 Task: Use the formula "COUPDAYS" in spreadsheet "Project portfolio".
Action: Mouse moved to (117, 112)
Screenshot: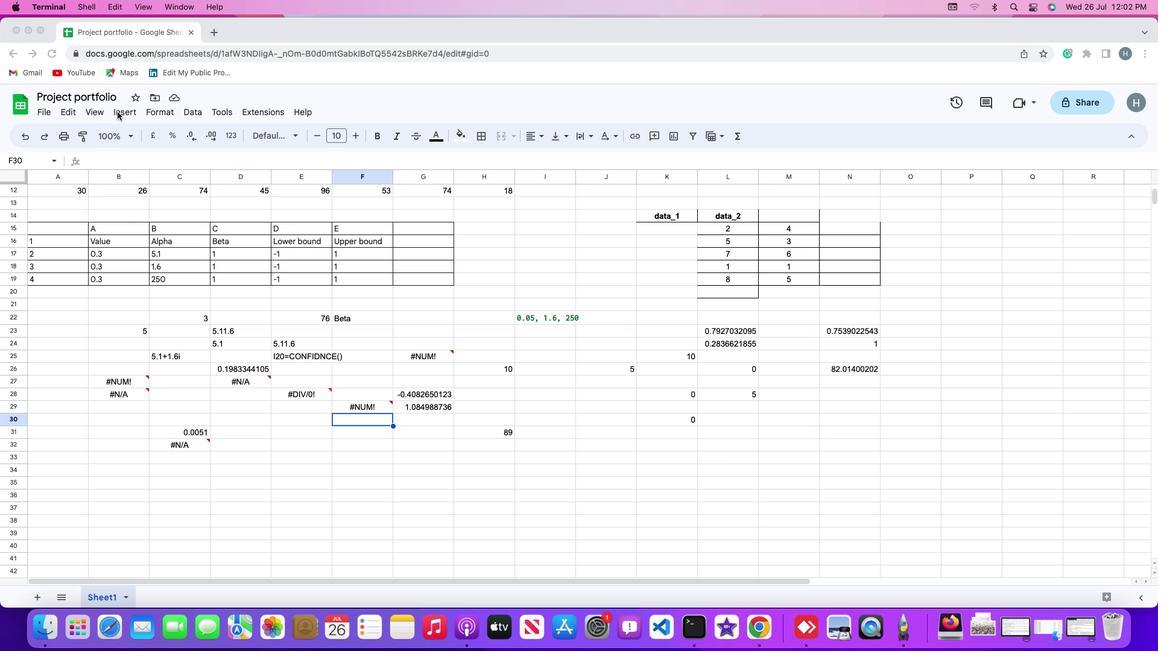 
Action: Mouse pressed left at (117, 112)
Screenshot: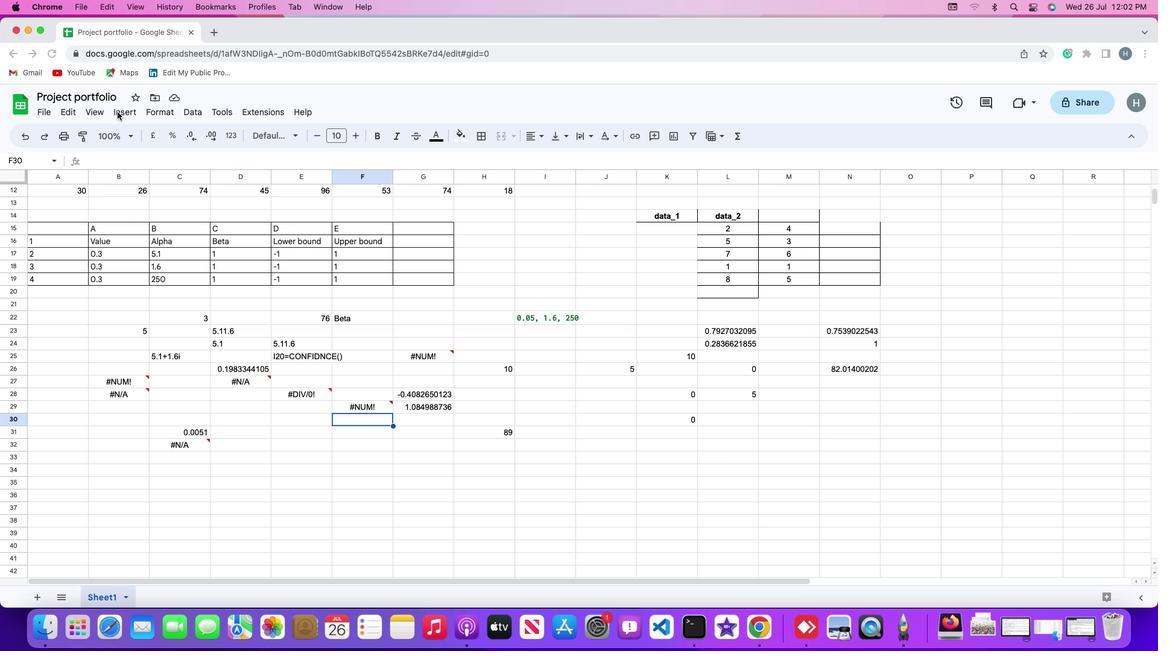 
Action: Mouse pressed left at (117, 112)
Screenshot: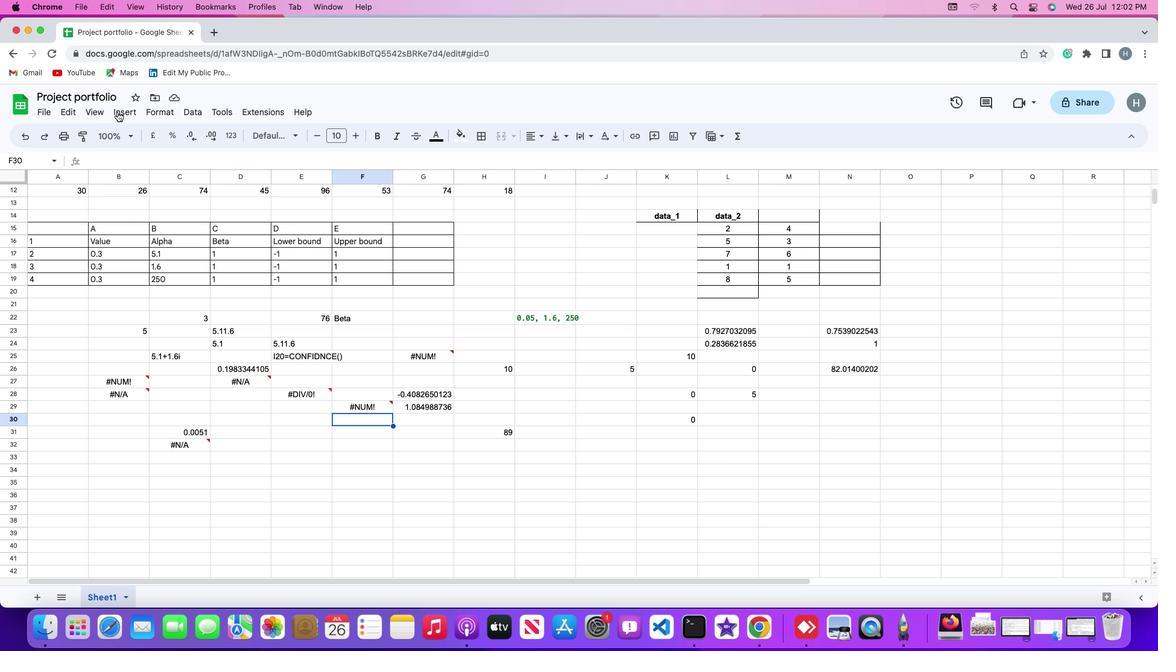 
Action: Mouse moved to (133, 296)
Screenshot: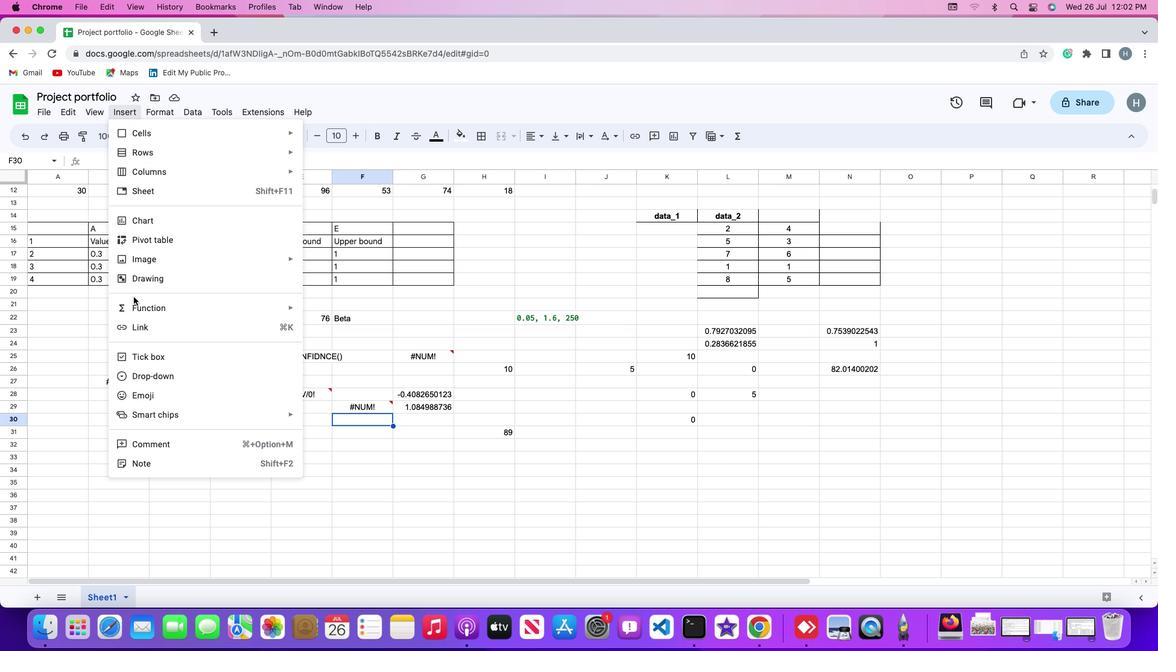 
Action: Mouse pressed left at (133, 296)
Screenshot: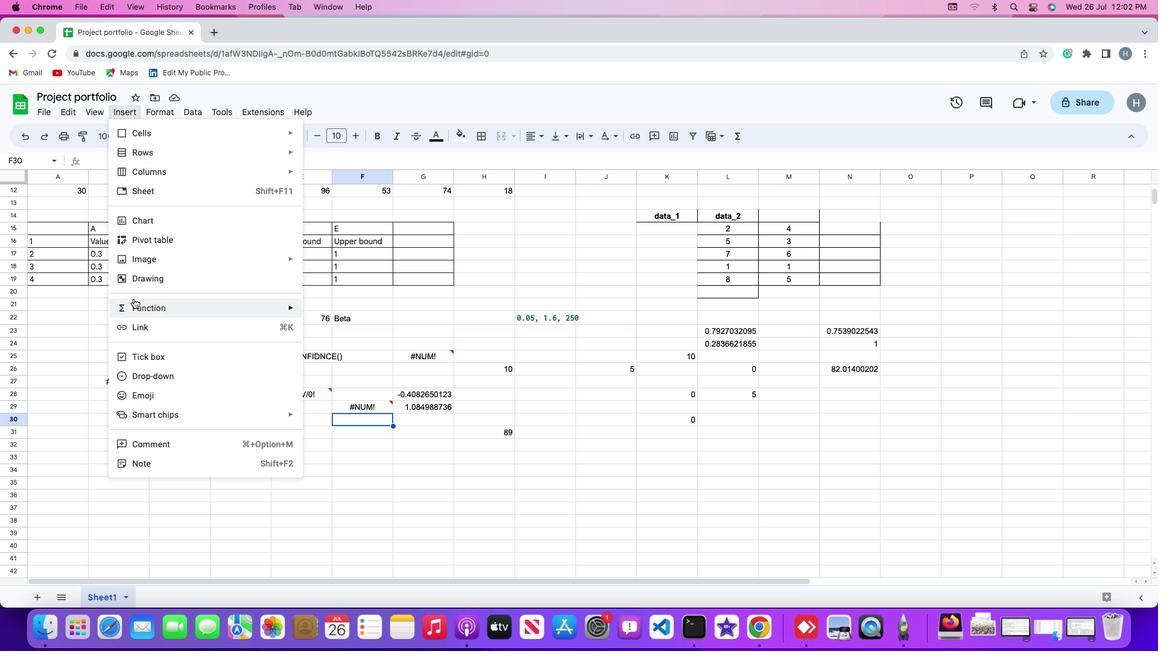 
Action: Mouse moved to (369, 246)
Screenshot: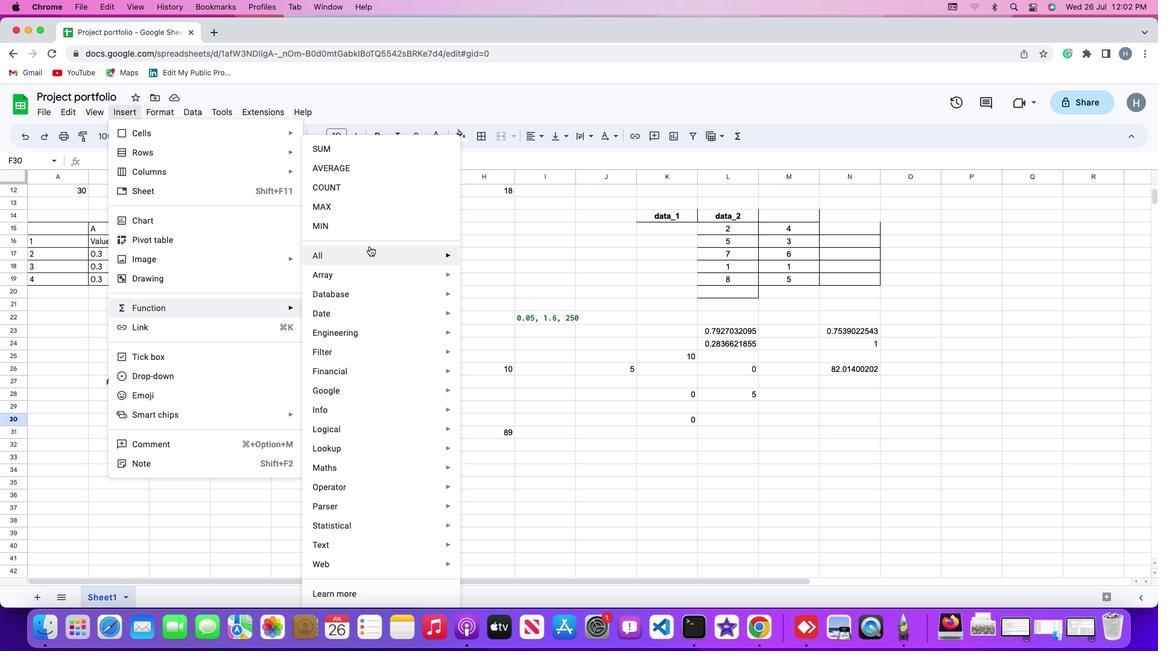 
Action: Mouse pressed left at (369, 246)
Screenshot: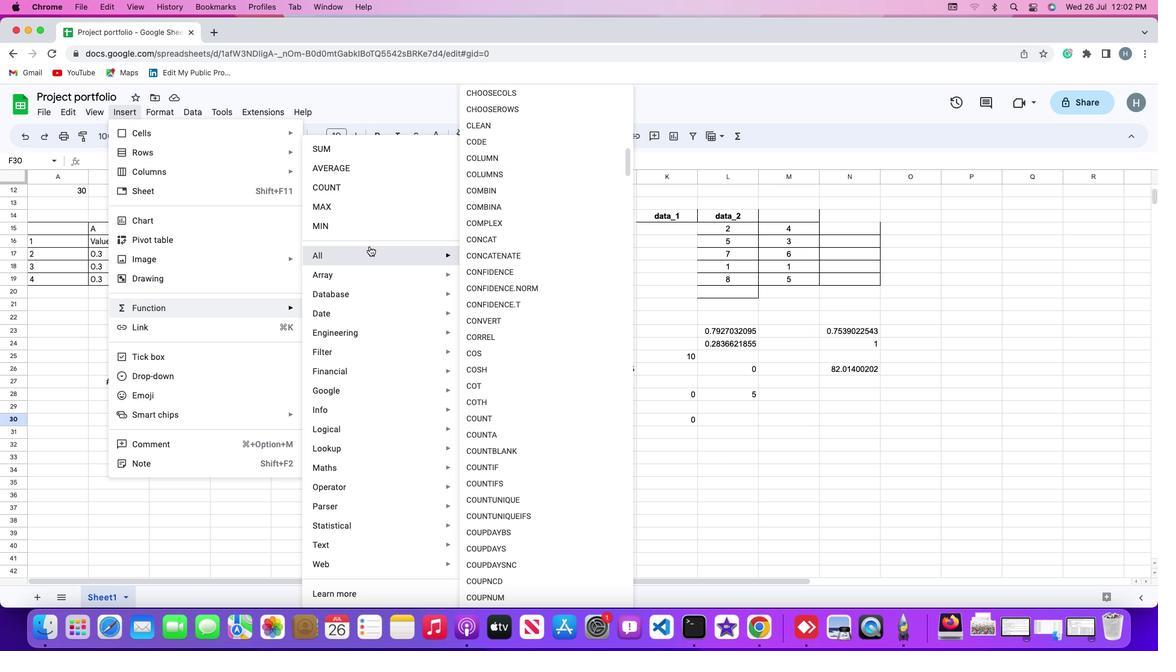 
Action: Mouse moved to (486, 553)
Screenshot: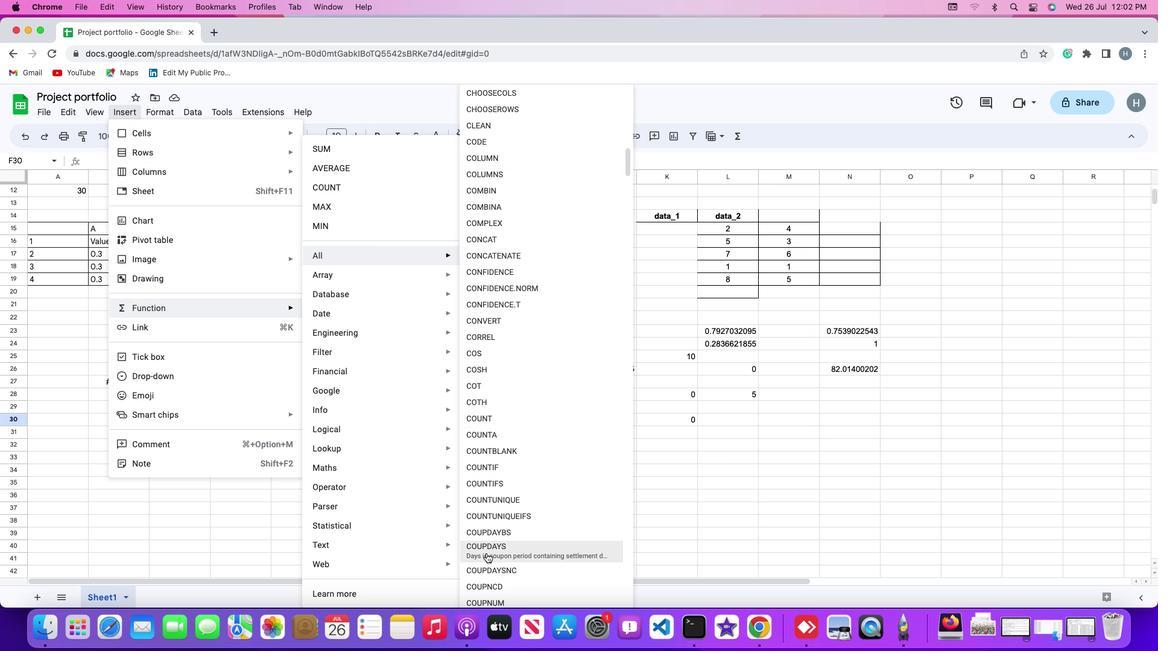 
Action: Mouse pressed left at (486, 553)
Screenshot: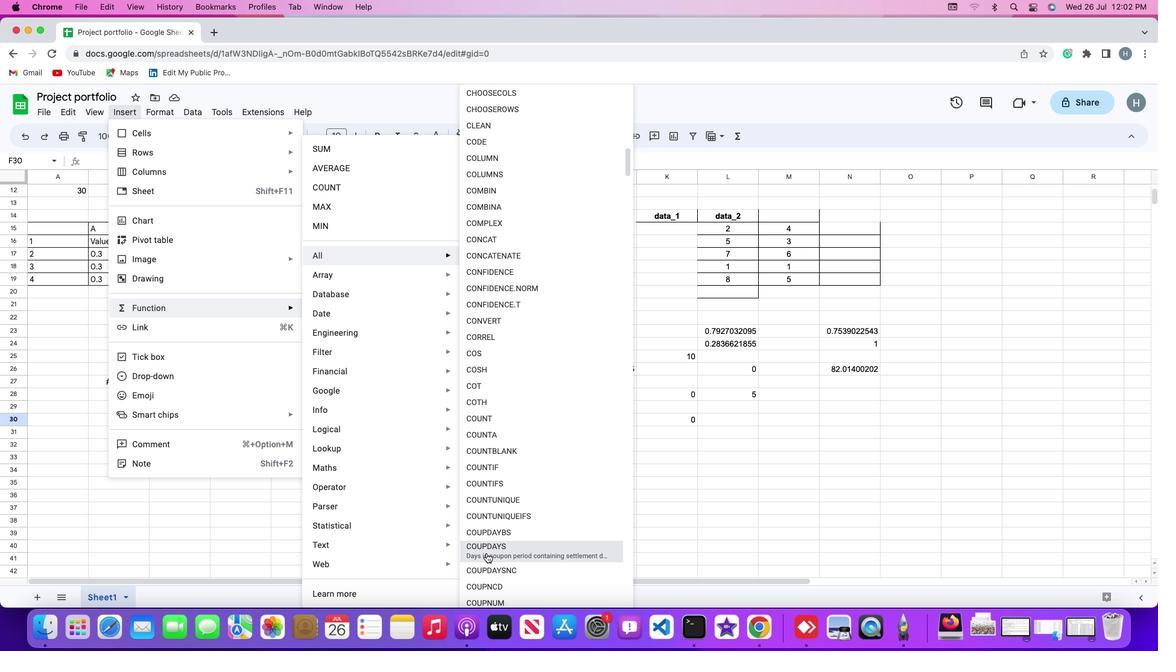 
Action: Mouse moved to (62, 259)
Screenshot: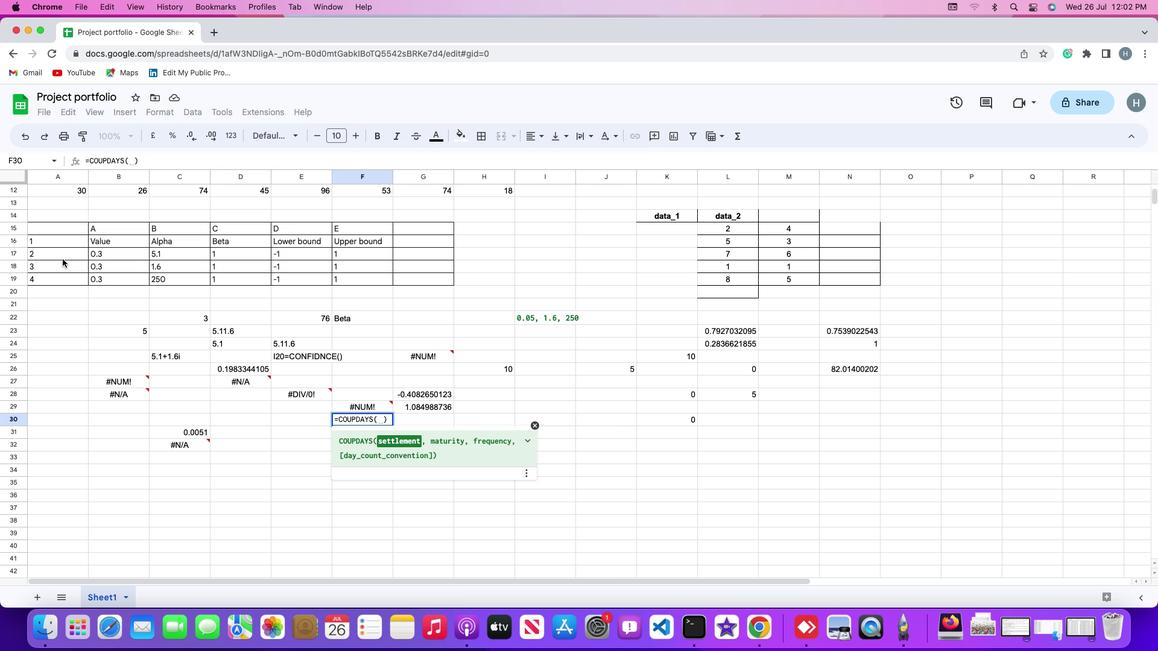 
Action: Mouse pressed left at (62, 259)
Screenshot: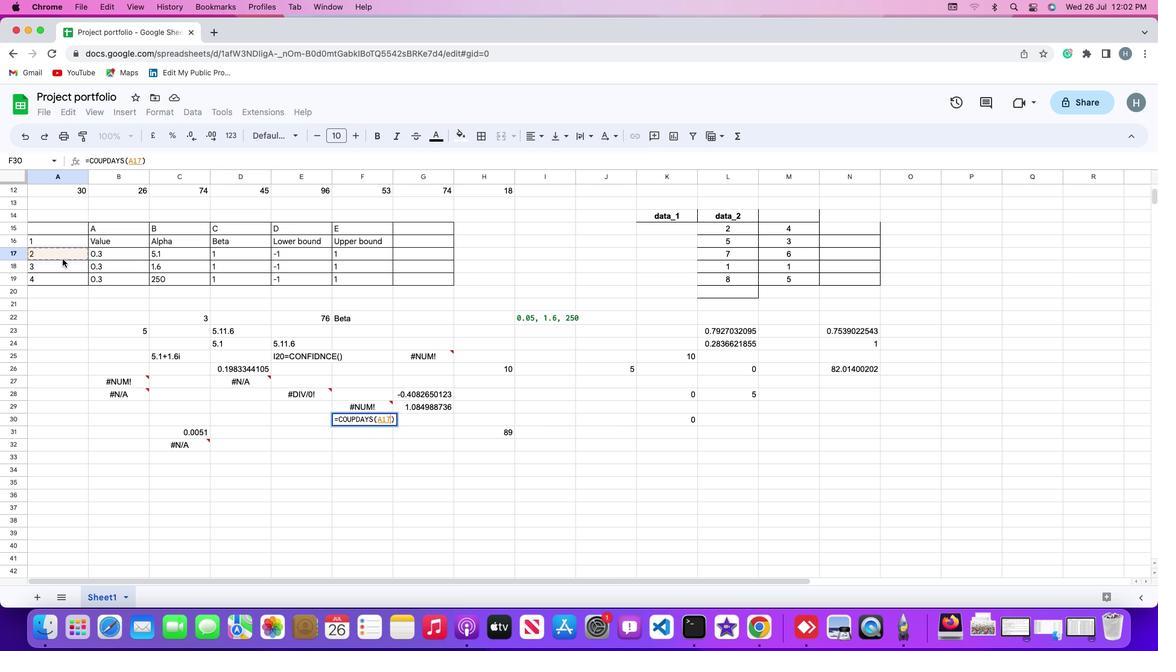 
Action: Key pressed ','
Screenshot: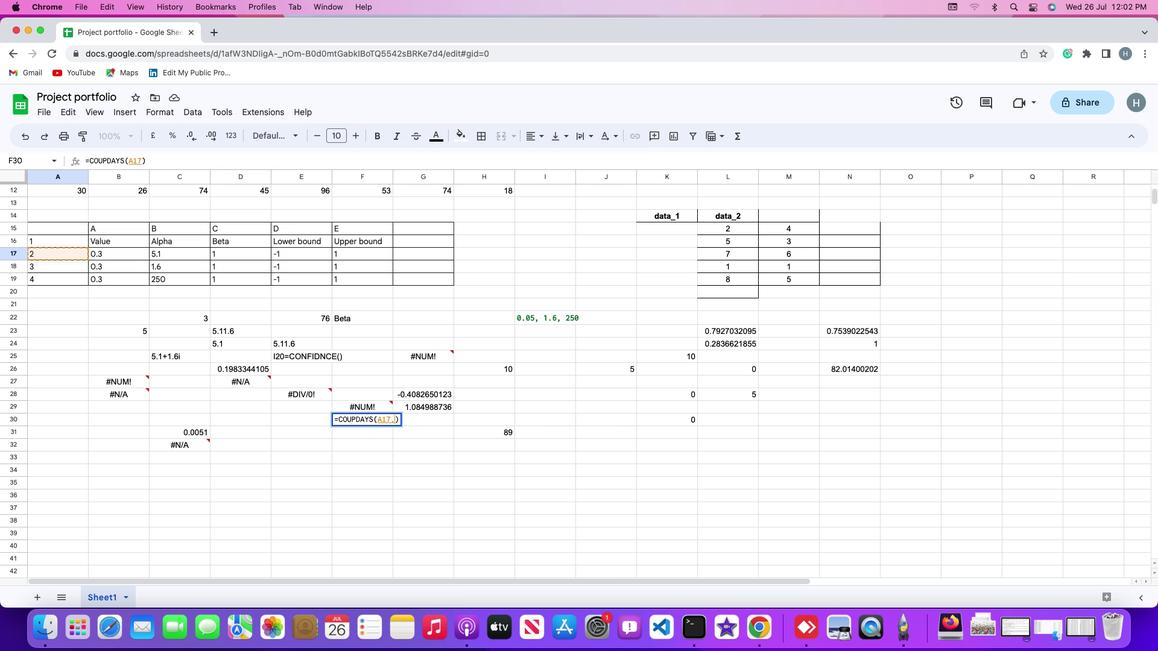 
Action: Mouse moved to (57, 266)
Screenshot: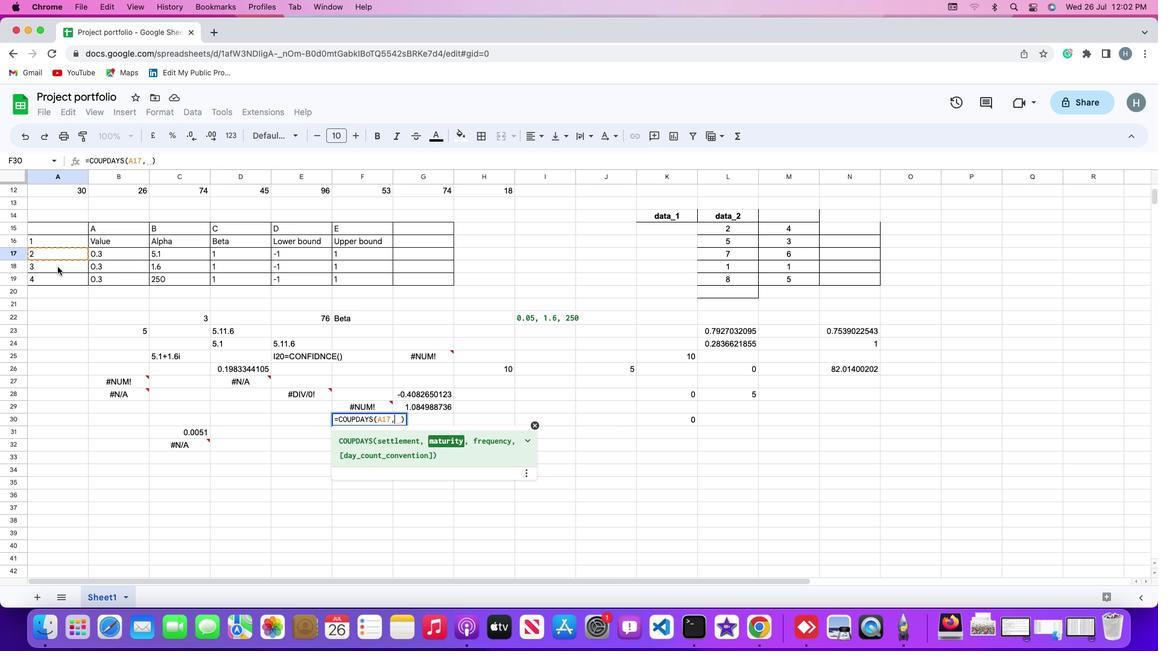 
Action: Mouse pressed left at (57, 266)
Screenshot: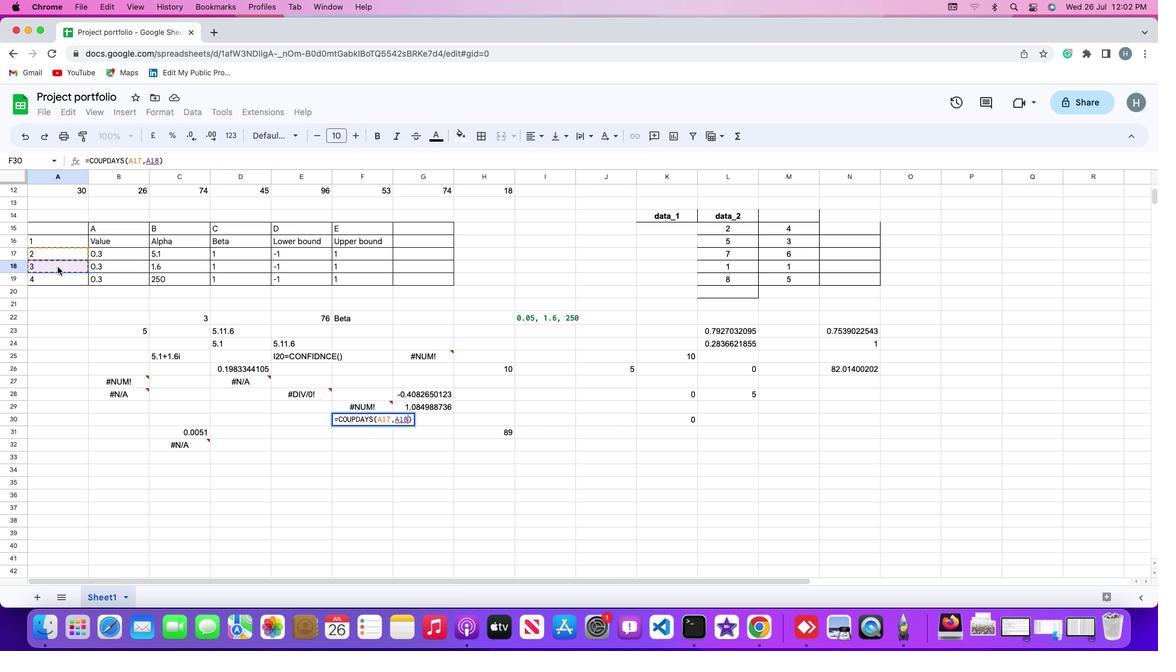 
Action: Key pressed ','
Screenshot: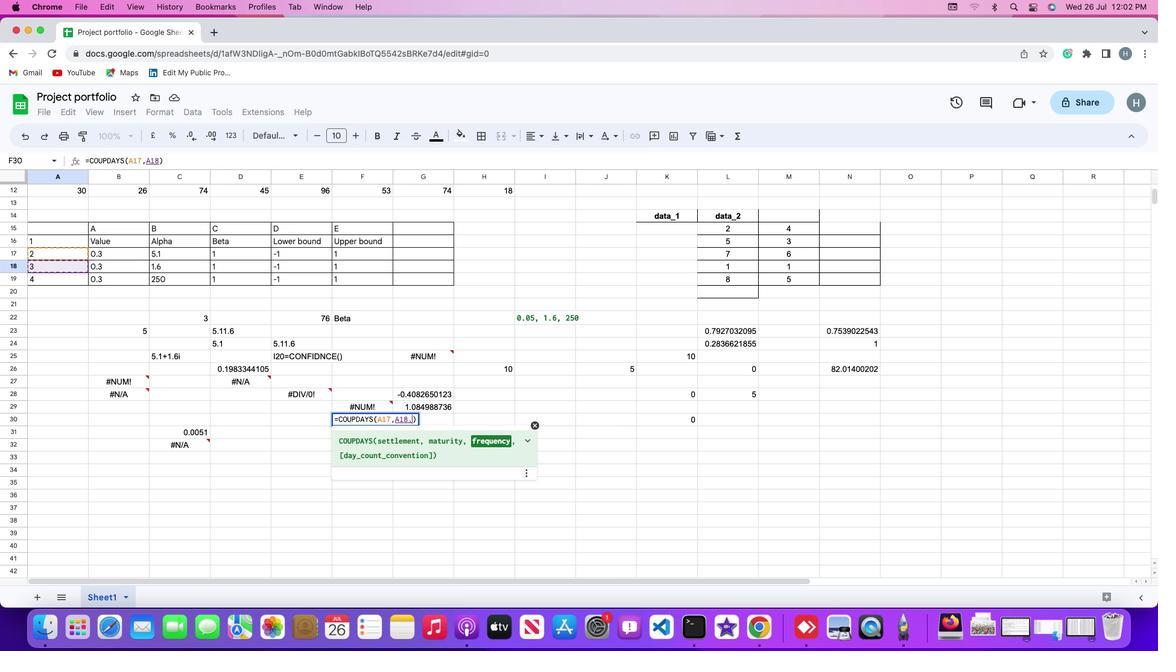 
Action: Mouse moved to (52, 277)
Screenshot: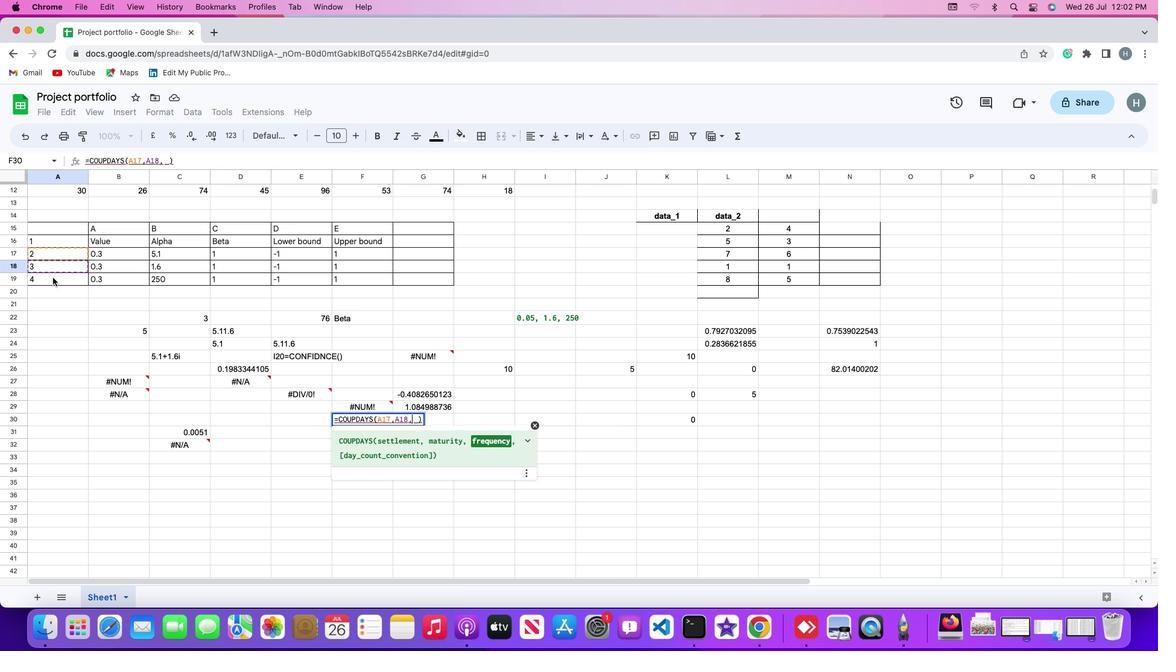 
Action: Mouse pressed left at (52, 277)
Screenshot: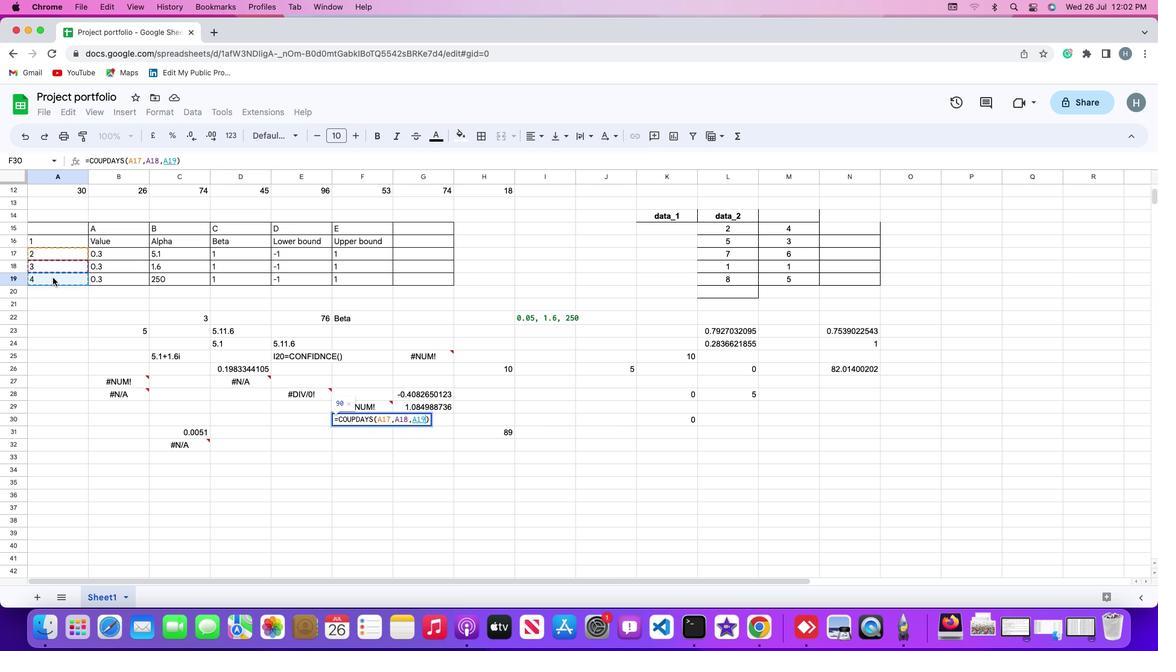 
Action: Key pressed Key.enter
Screenshot: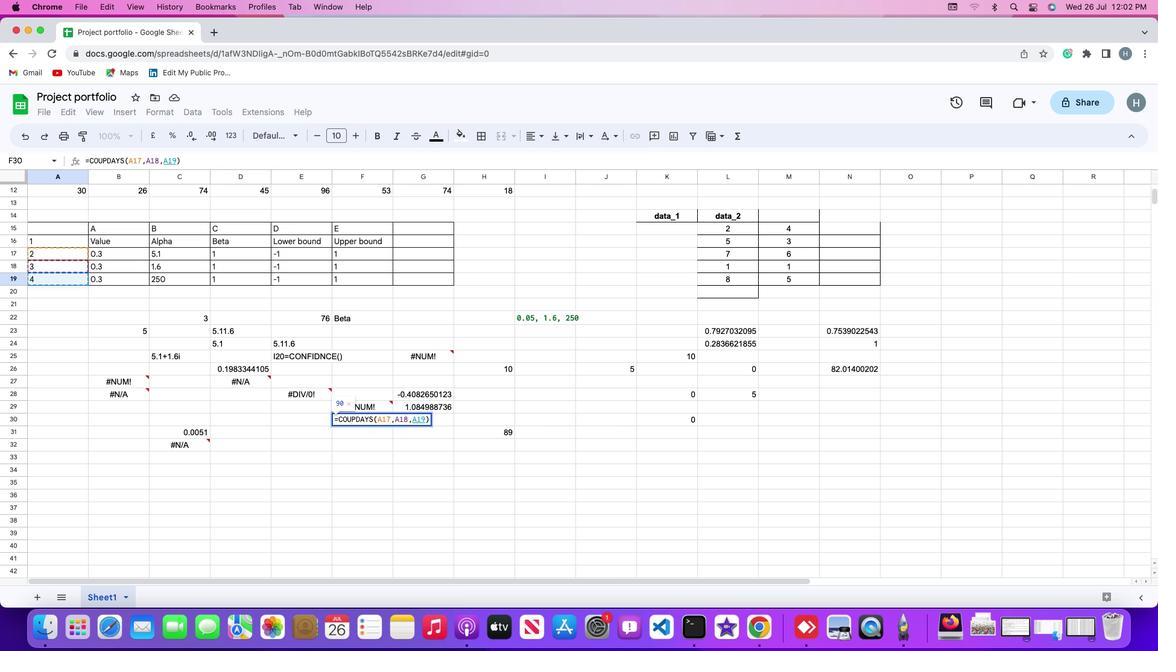 
